Task: Select check for updates.
Action: Mouse moved to (20, 552)
Screenshot: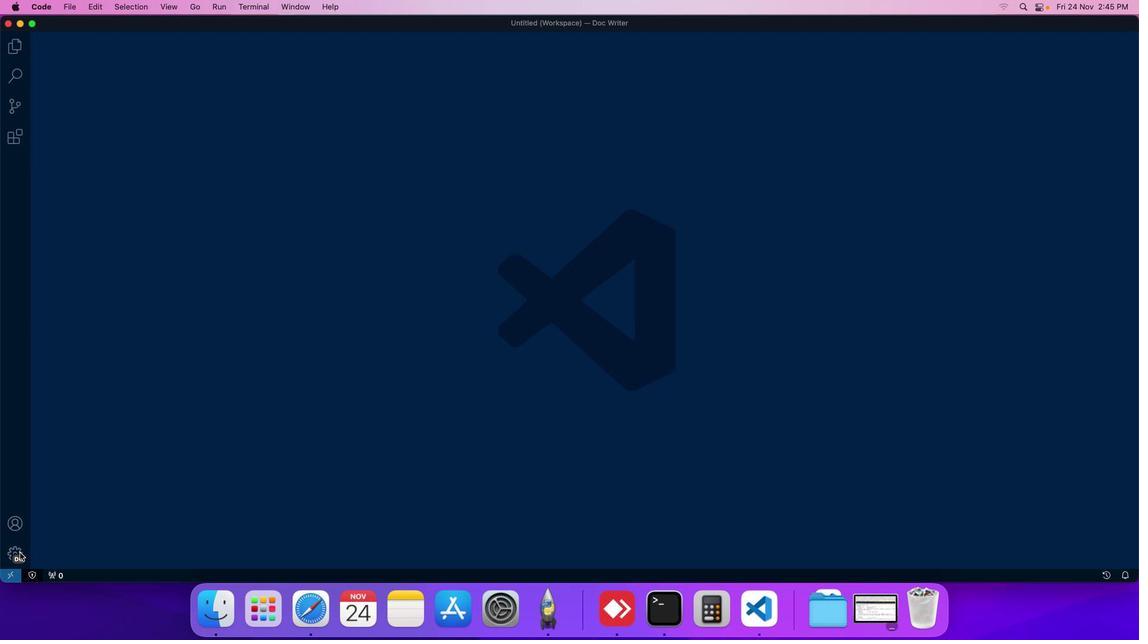 
Action: Mouse pressed left at (20, 552)
Screenshot: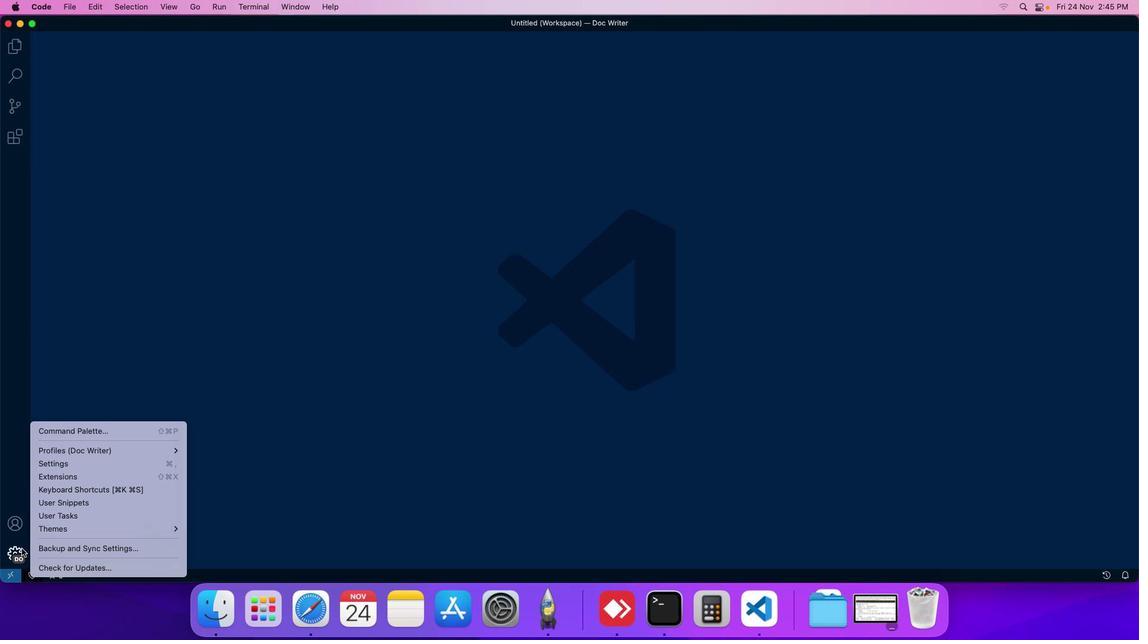 
Action: Mouse moved to (65, 430)
Screenshot: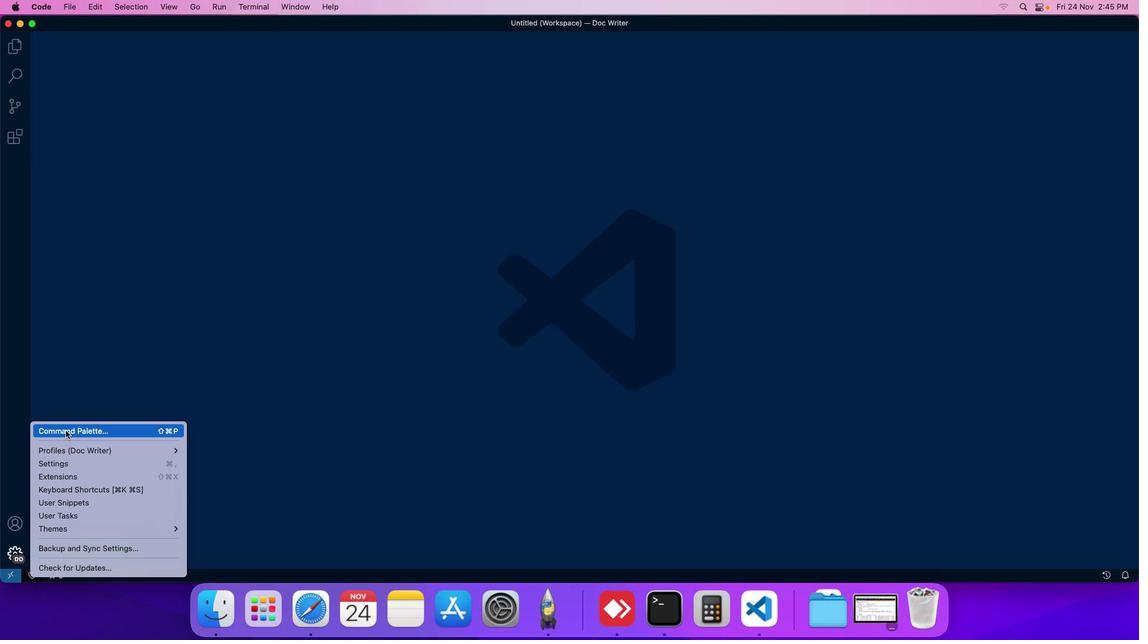 
Action: Mouse pressed left at (65, 430)
Screenshot: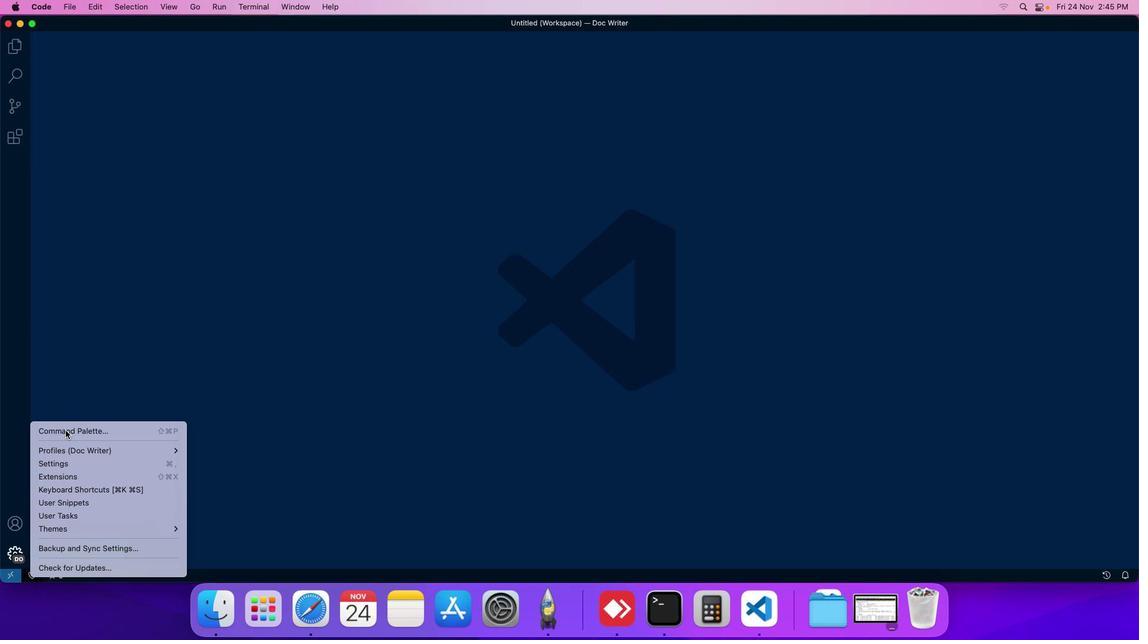 
Action: Mouse moved to (449, 201)
Screenshot: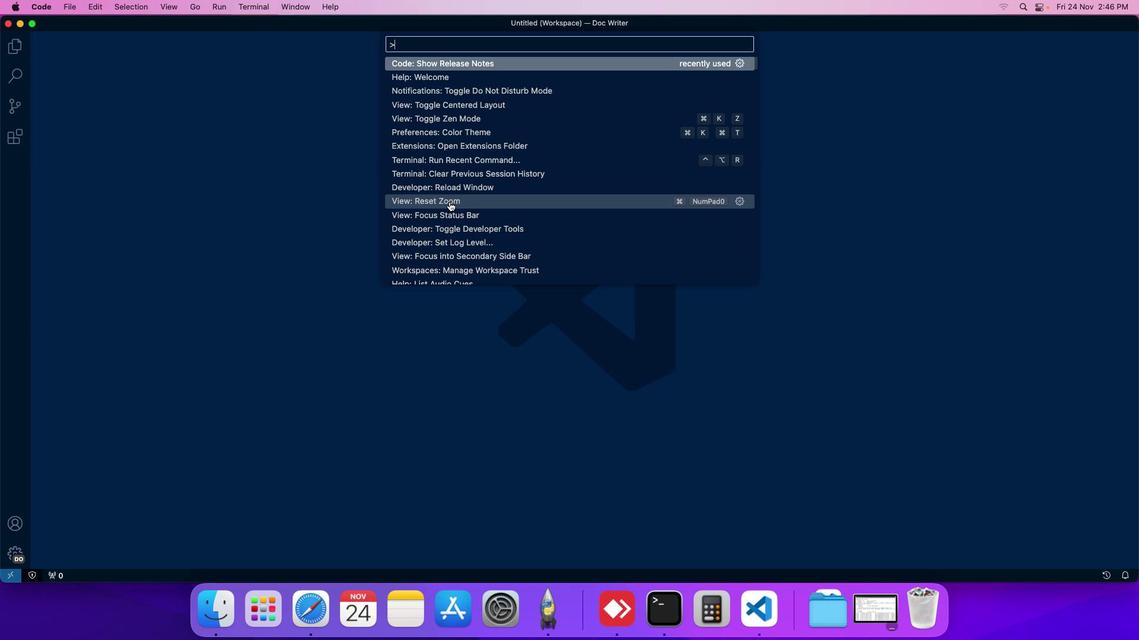 
Action: Mouse scrolled (449, 201) with delta (0, 0)
Screenshot: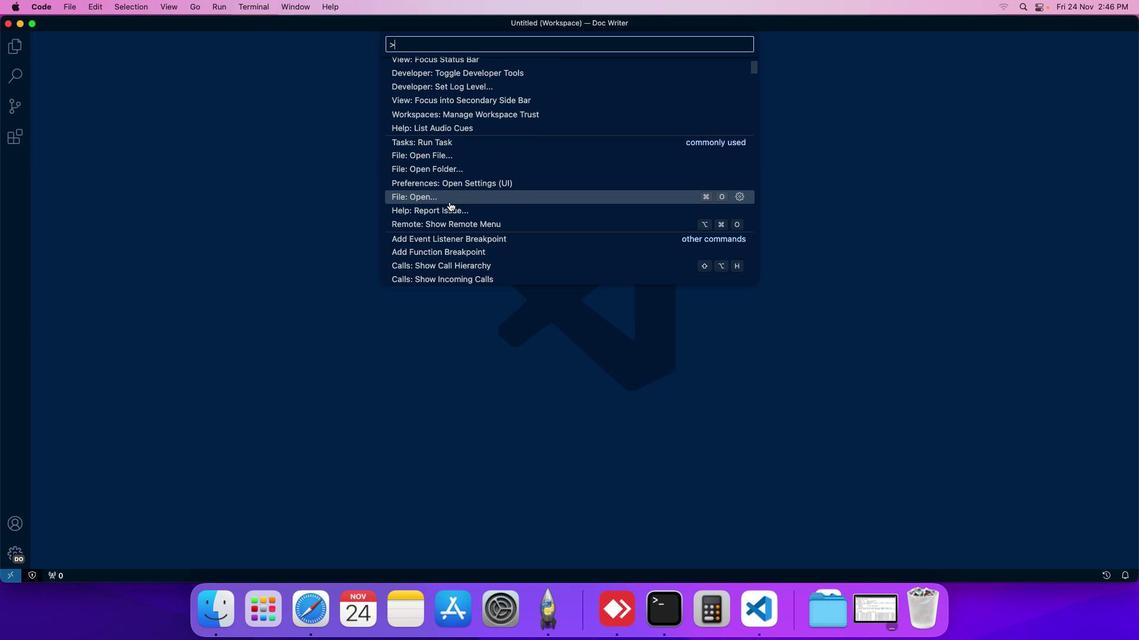 
Action: Mouse scrolled (449, 201) with delta (0, 0)
Screenshot: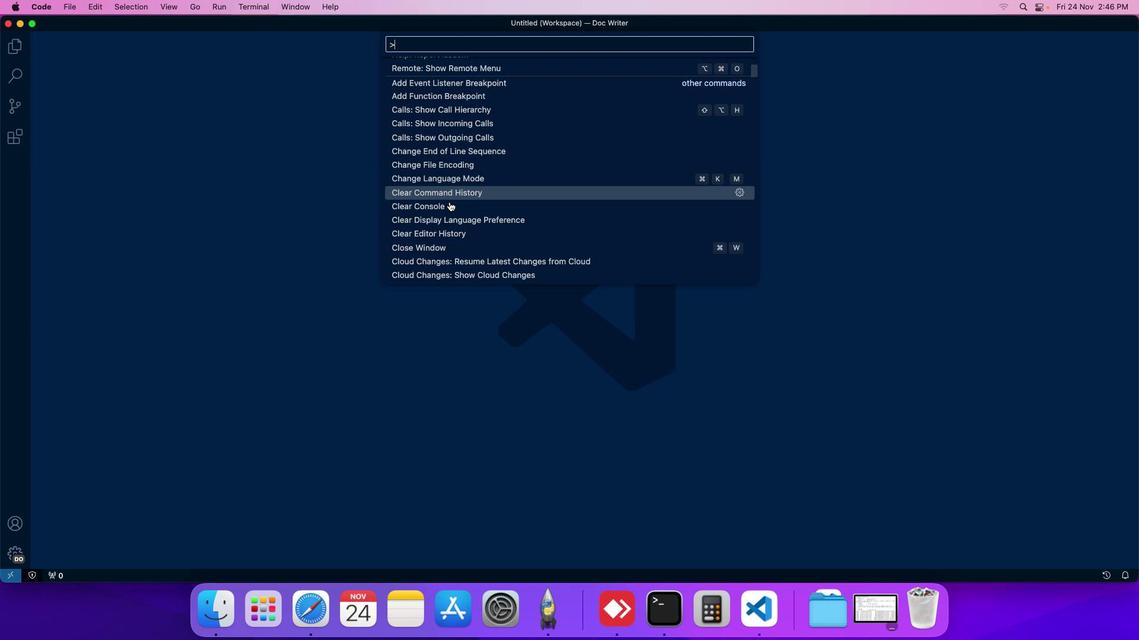 
Action: Mouse moved to (452, 138)
Screenshot: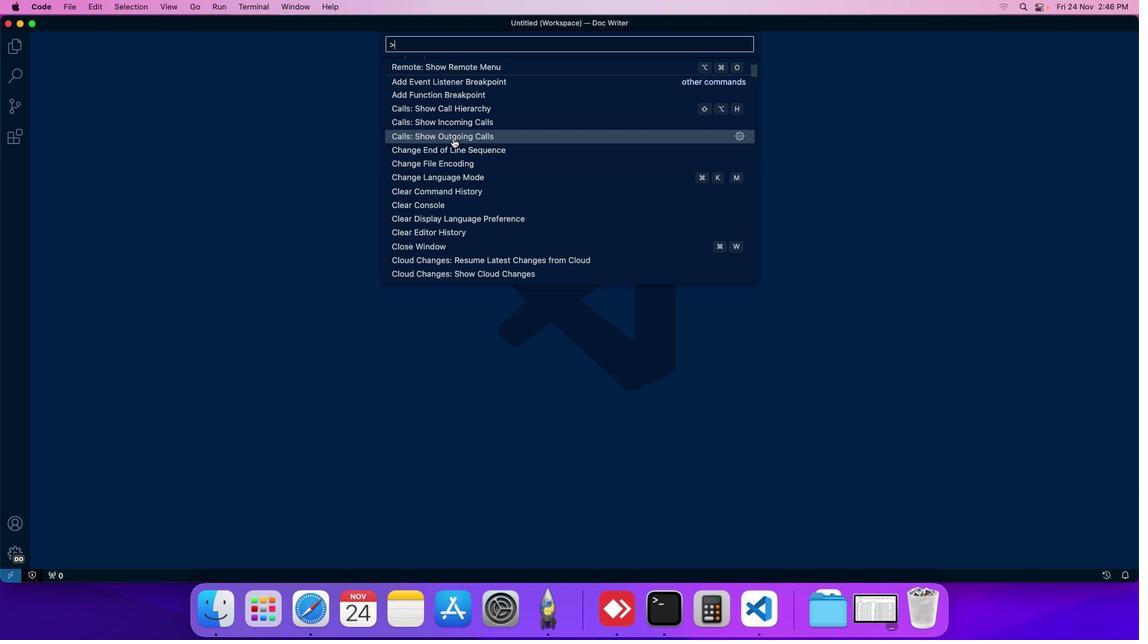 
Action: Mouse scrolled (452, 138) with delta (0, 0)
Screenshot: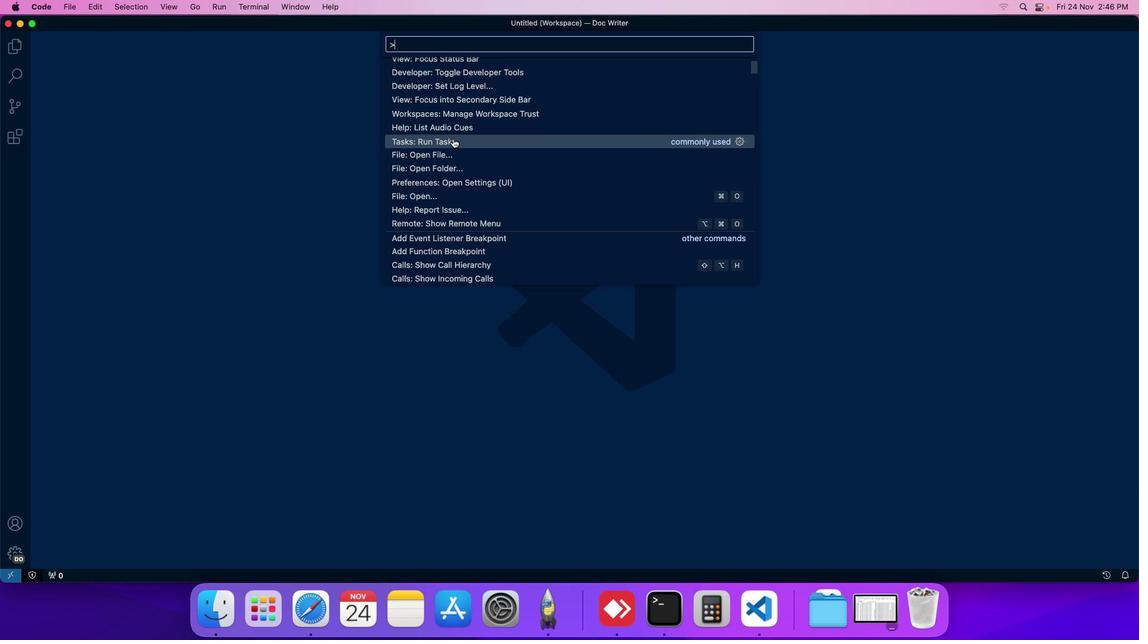 
Action: Mouse moved to (444, 165)
Screenshot: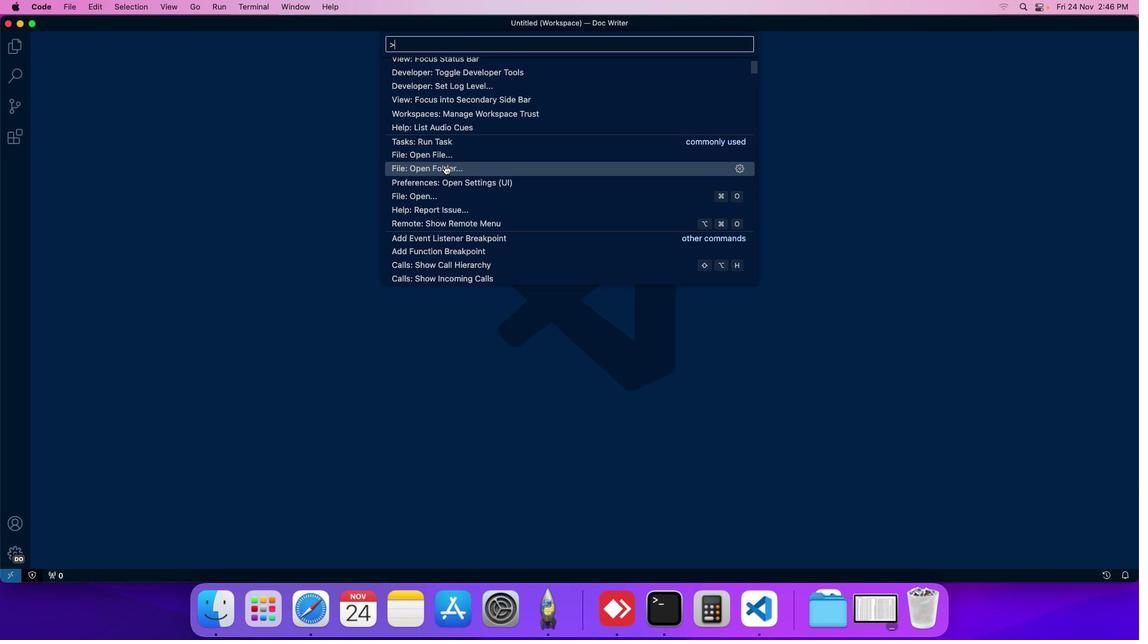 
Action: Mouse scrolled (444, 165) with delta (0, 0)
Screenshot: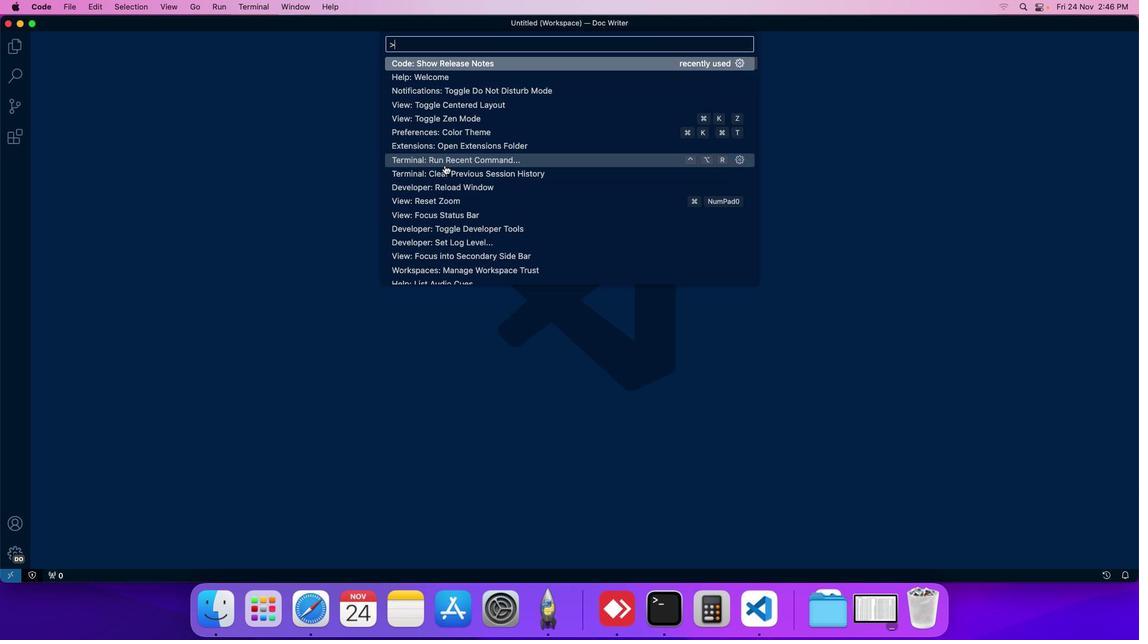
Action: Mouse scrolled (444, 165) with delta (0, 0)
Screenshot: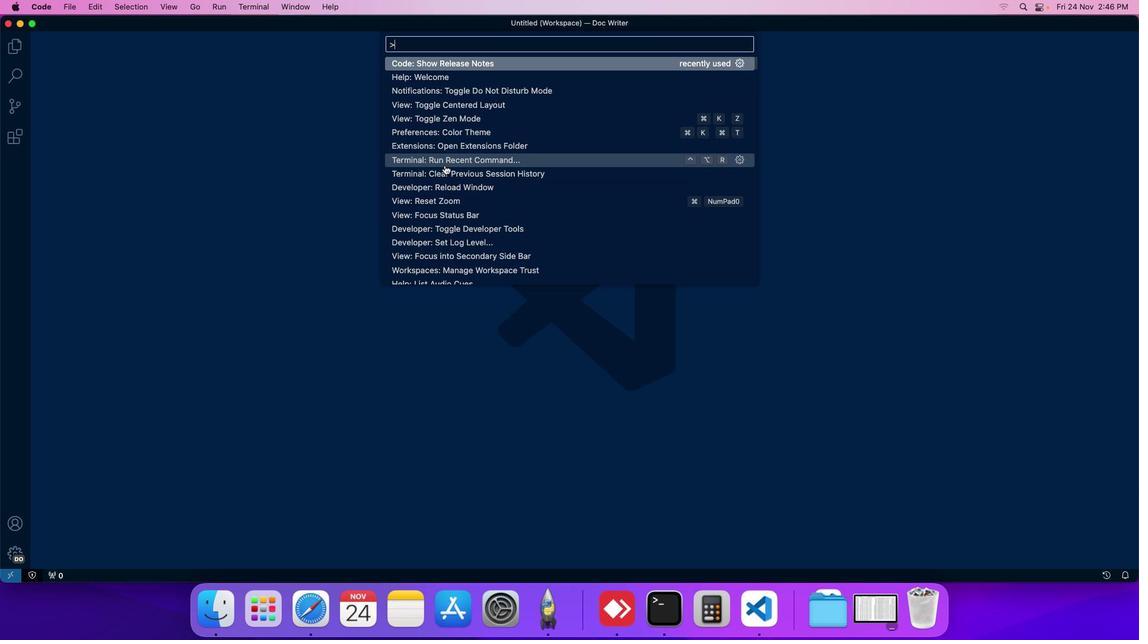 
Action: Mouse moved to (436, 131)
Screenshot: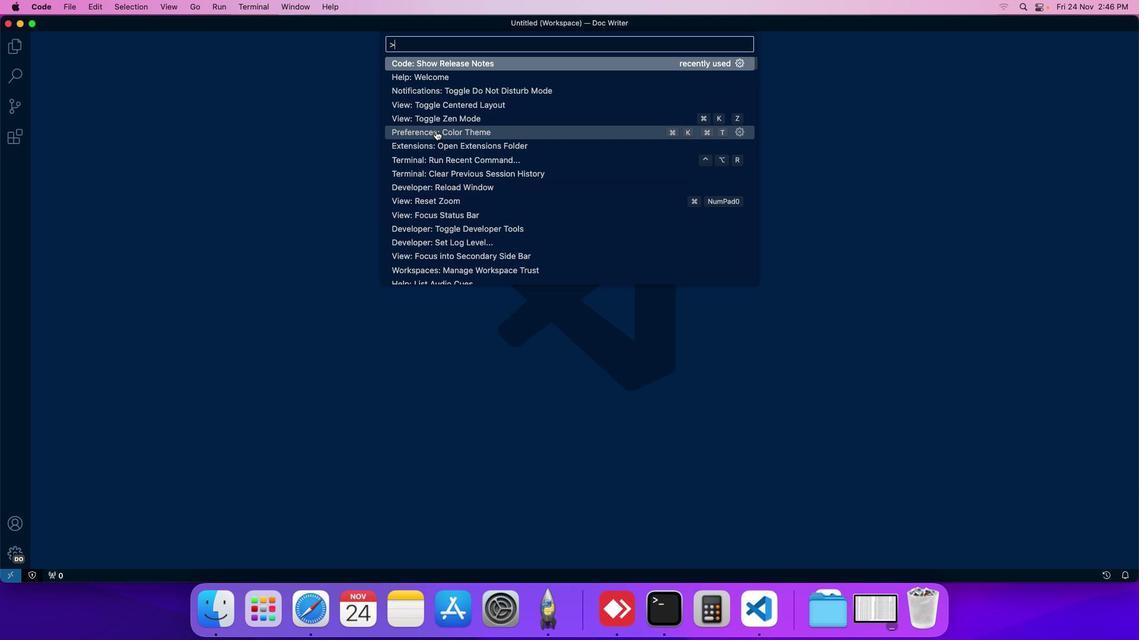 
Action: Mouse scrolled (436, 131) with delta (0, 0)
Screenshot: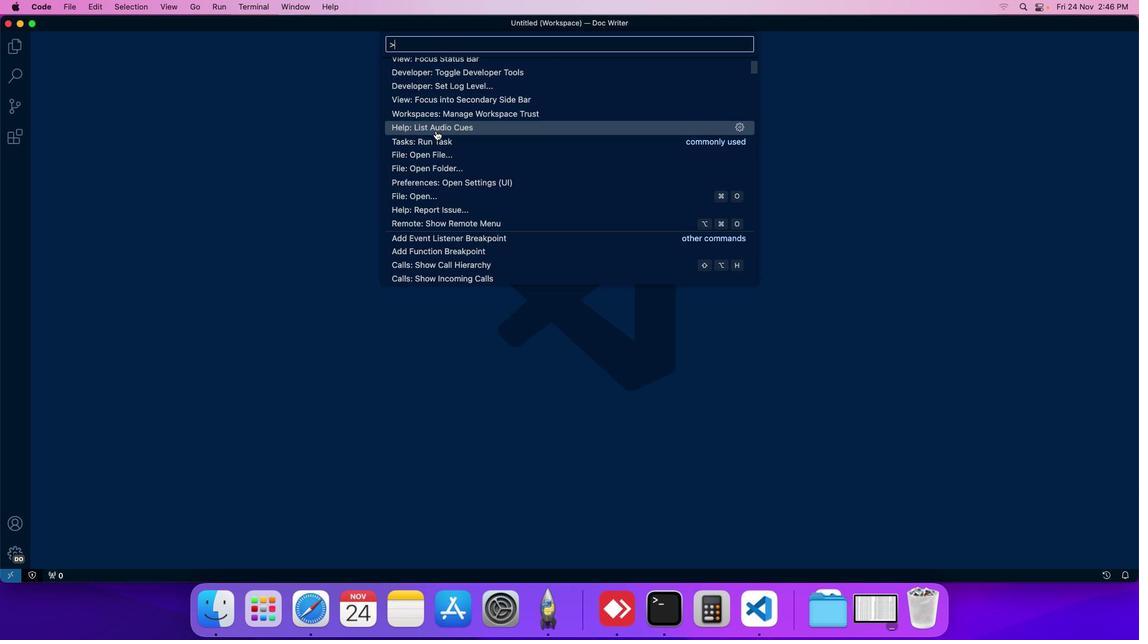 
Action: Mouse moved to (435, 163)
Screenshot: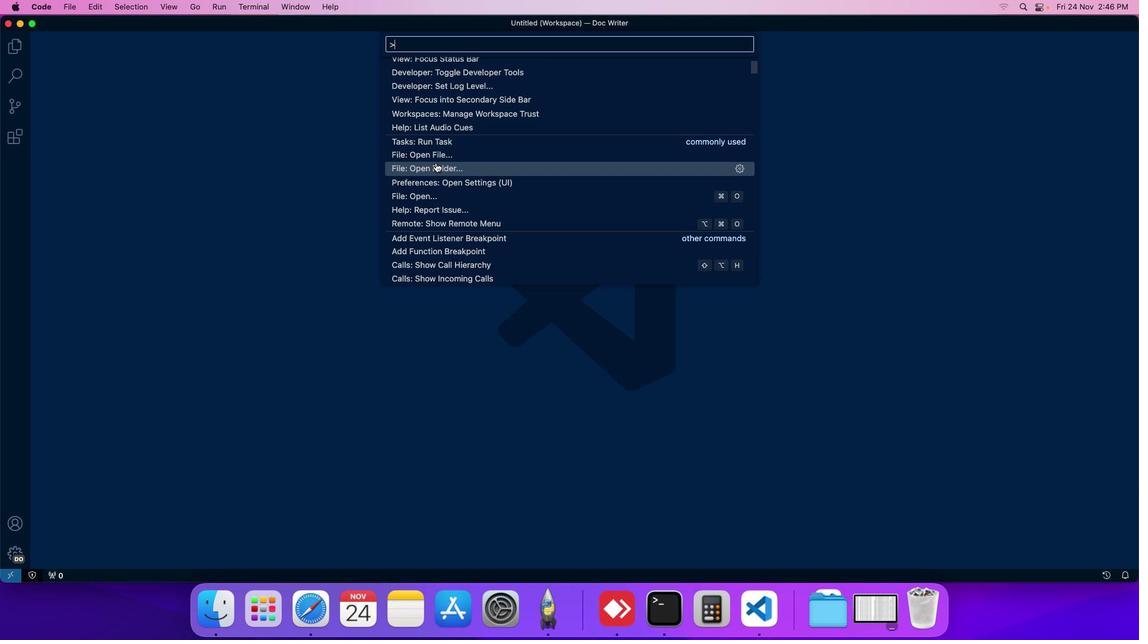 
Action: Mouse scrolled (435, 163) with delta (0, 0)
Screenshot: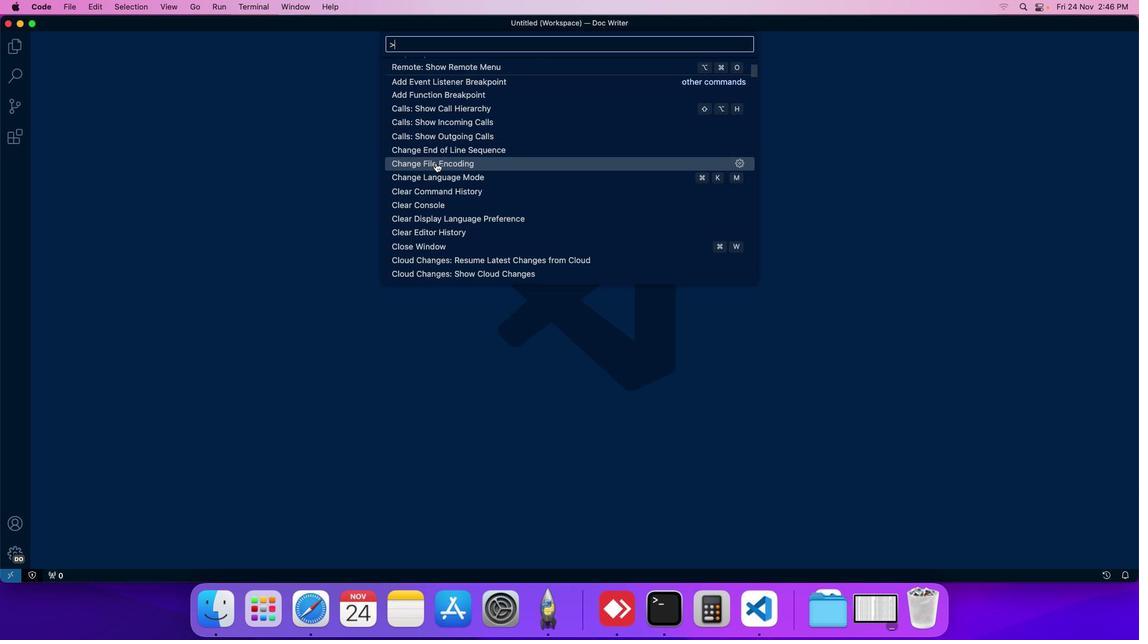 
Action: Mouse scrolled (435, 163) with delta (0, 0)
Screenshot: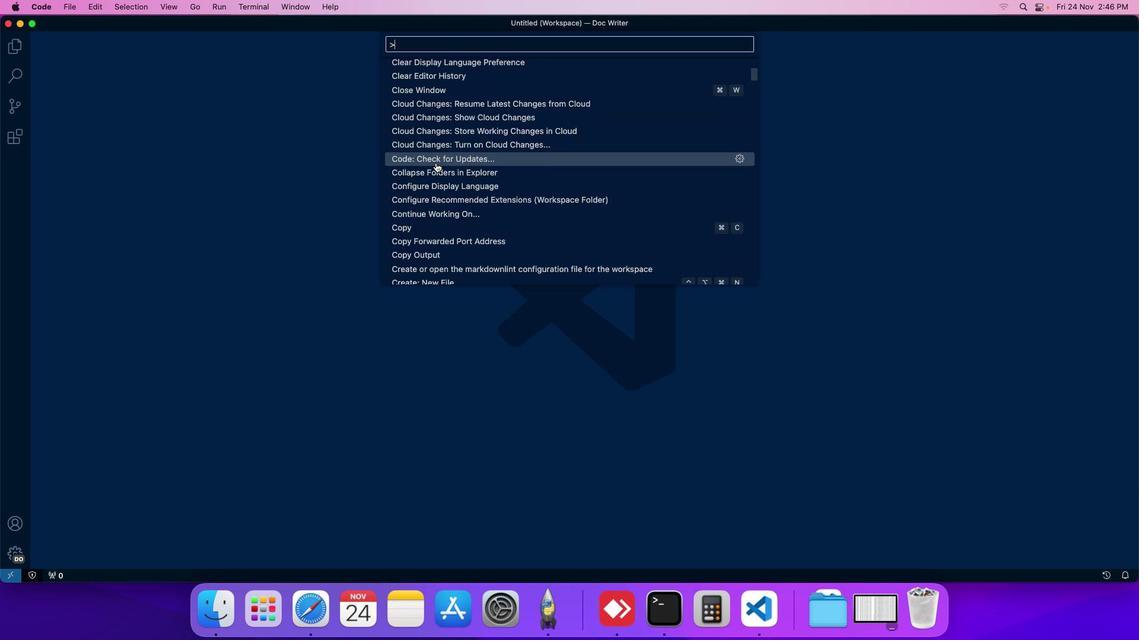 
Action: Mouse moved to (428, 153)
Screenshot: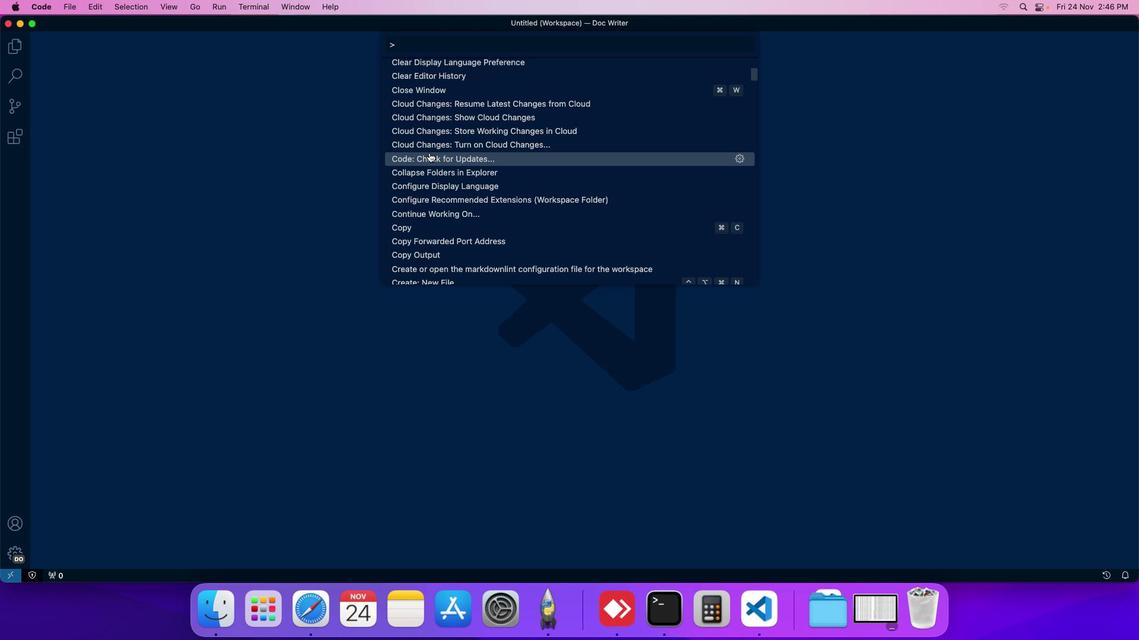
Action: Mouse pressed left at (428, 153)
Screenshot: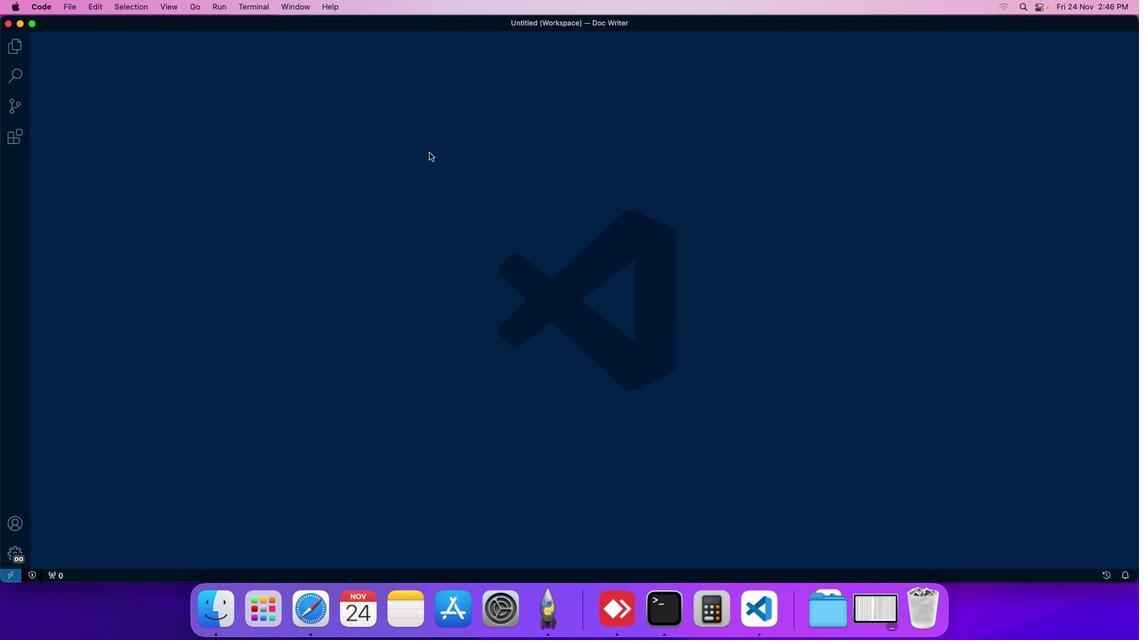 
Action: Mouse moved to (988, 553)
Screenshot: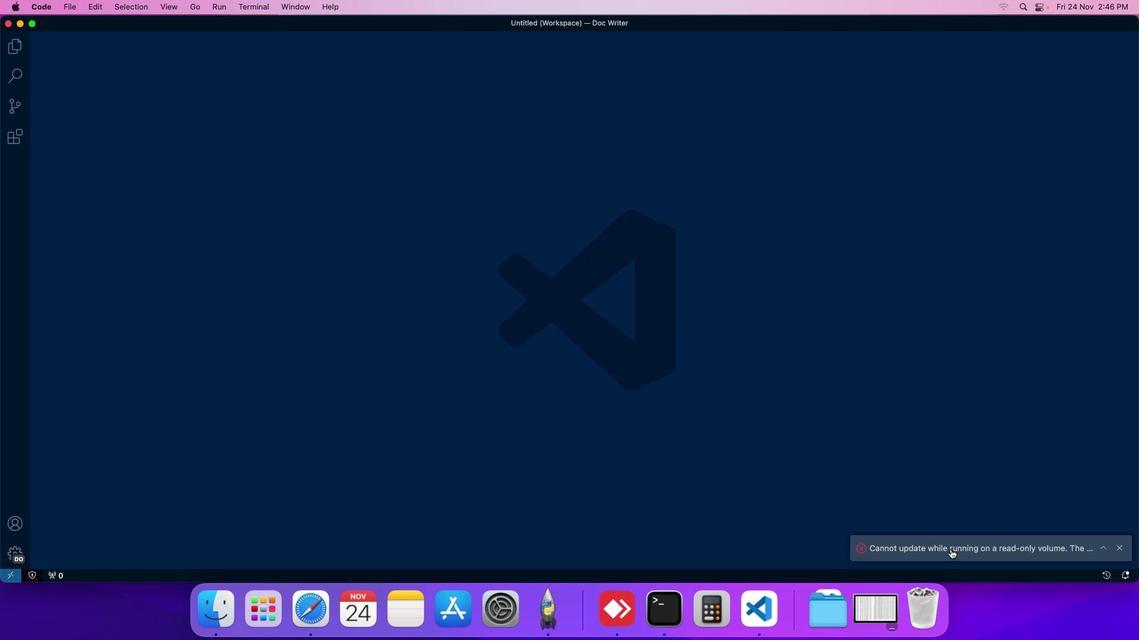 
